 Task: Copy the link of Rockbridge, Ohio, United States to share the place.
Action: Mouse moved to (164, 150)
Screenshot: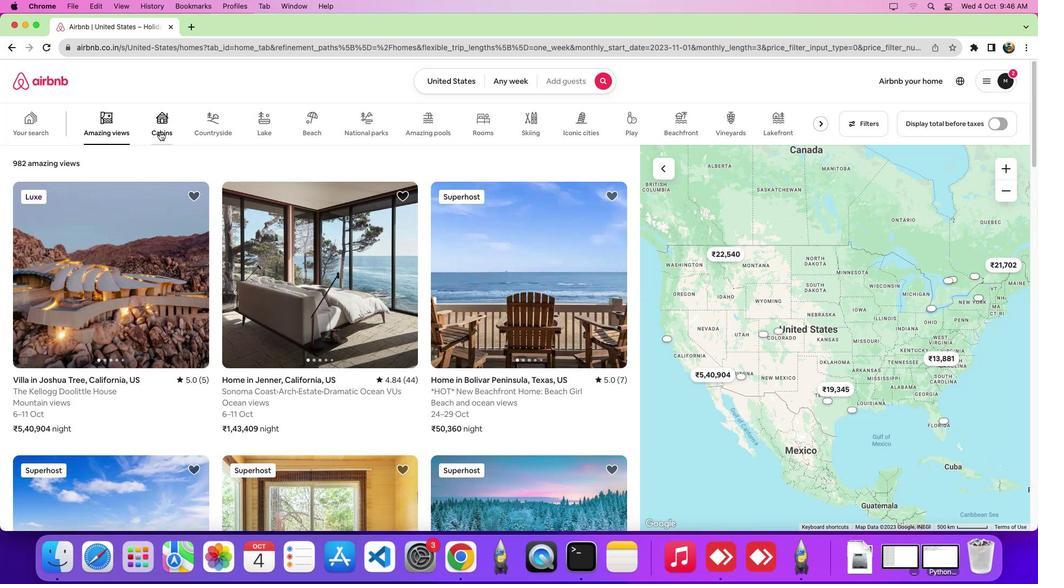 
Action: Mouse pressed left at (164, 150)
Screenshot: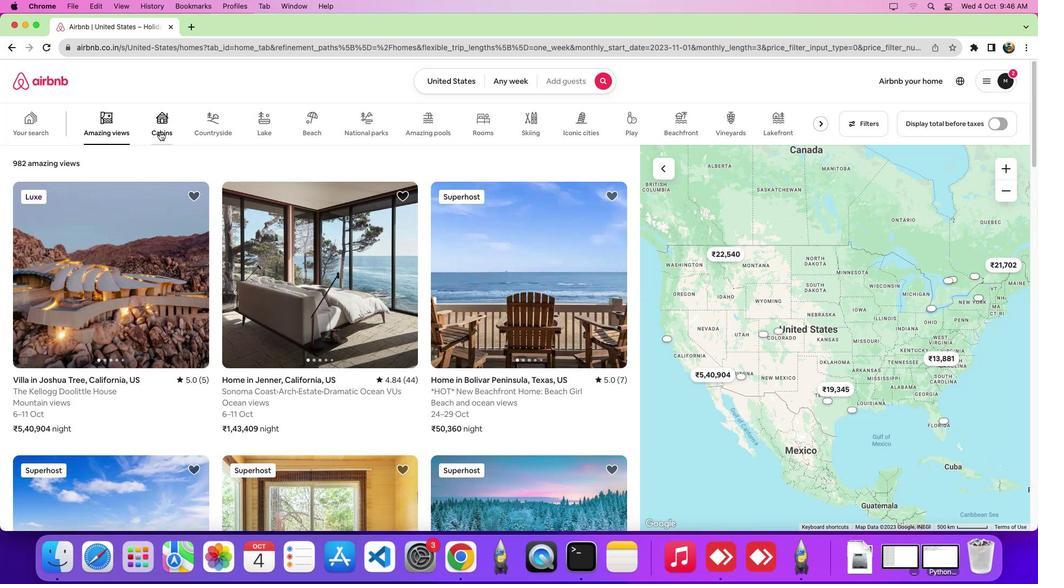 
Action: Mouse moved to (159, 130)
Screenshot: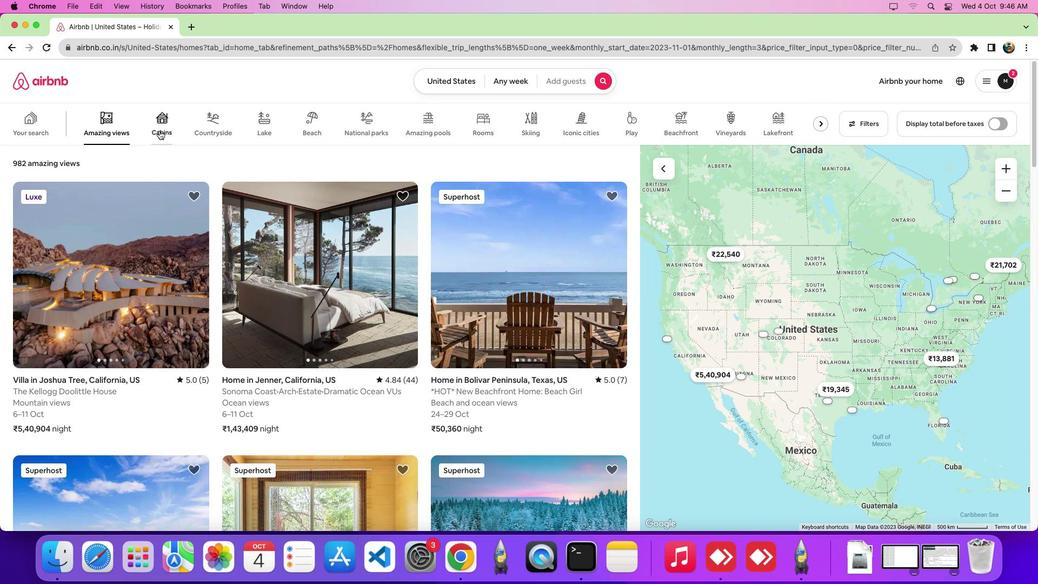 
Action: Mouse pressed left at (159, 130)
Screenshot: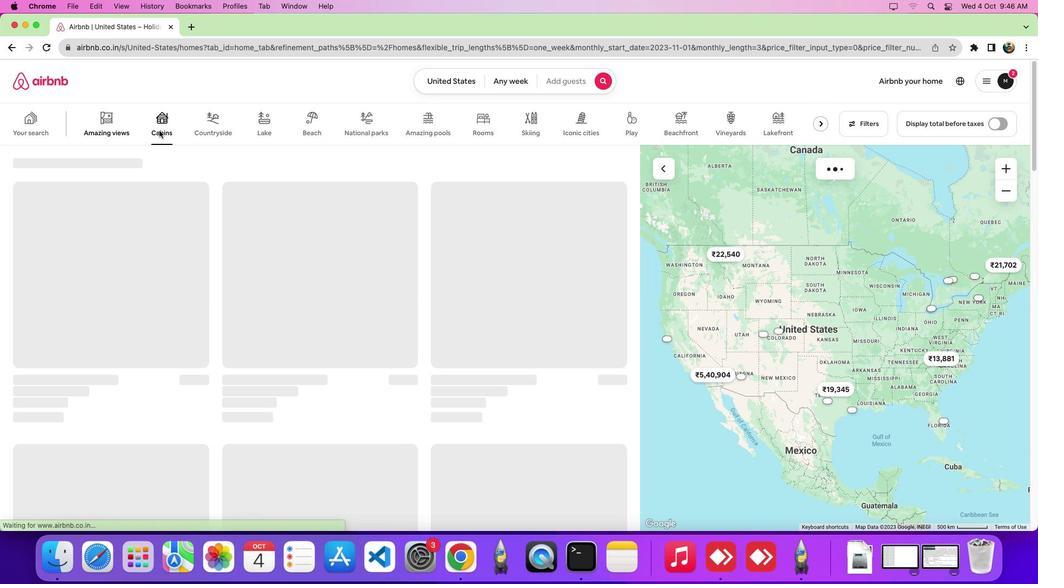 
Action: Mouse moved to (124, 319)
Screenshot: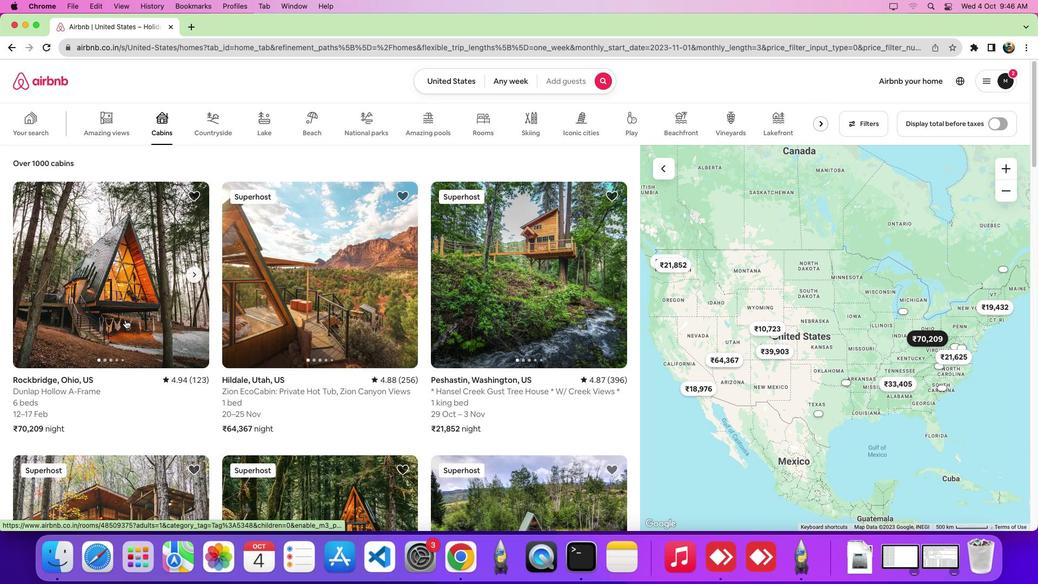 
Action: Mouse pressed left at (124, 319)
Screenshot: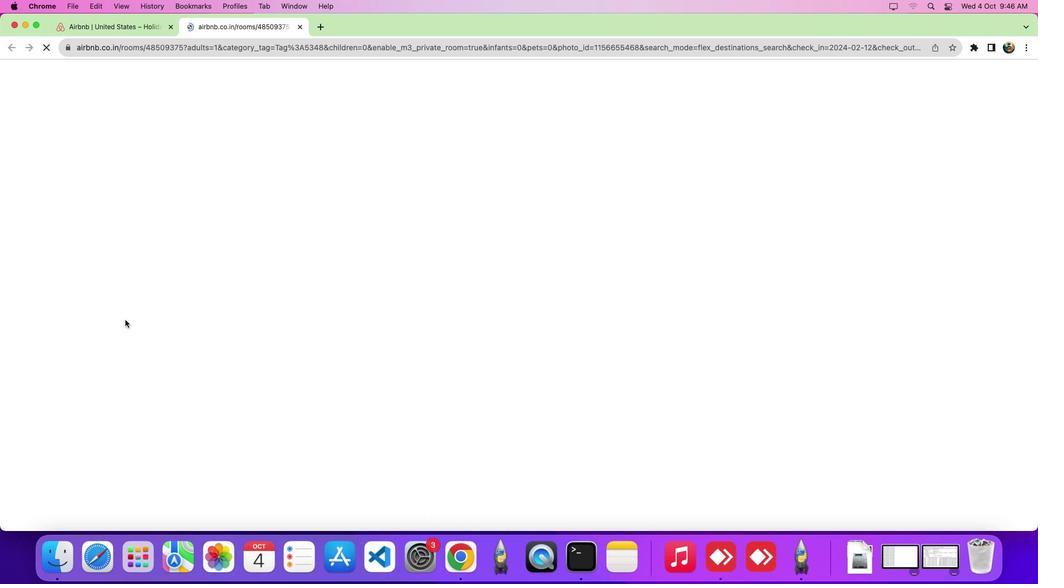 
Action: Mouse moved to (750, 128)
Screenshot: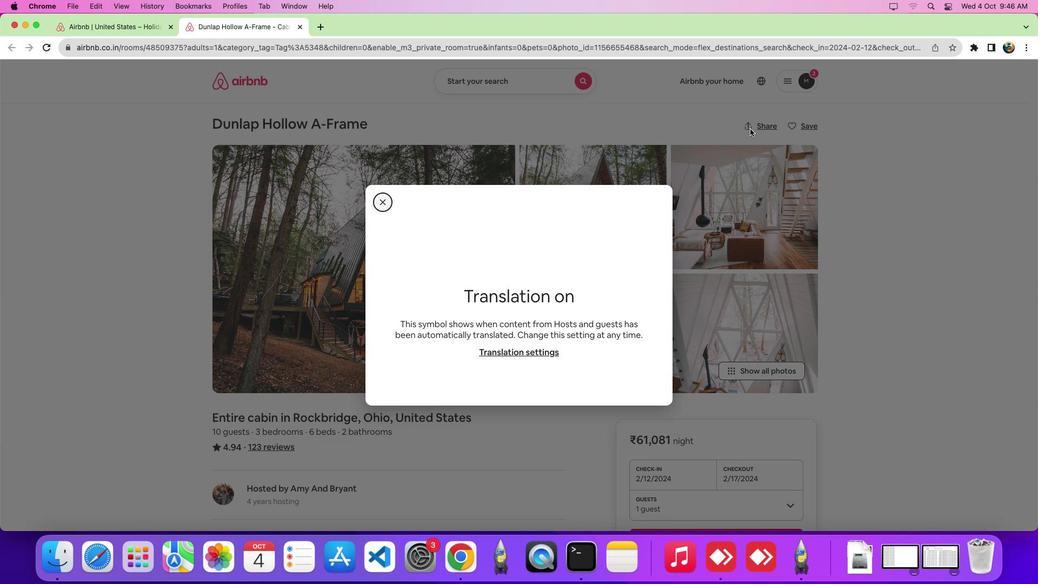 
Action: Mouse pressed left at (750, 128)
Screenshot: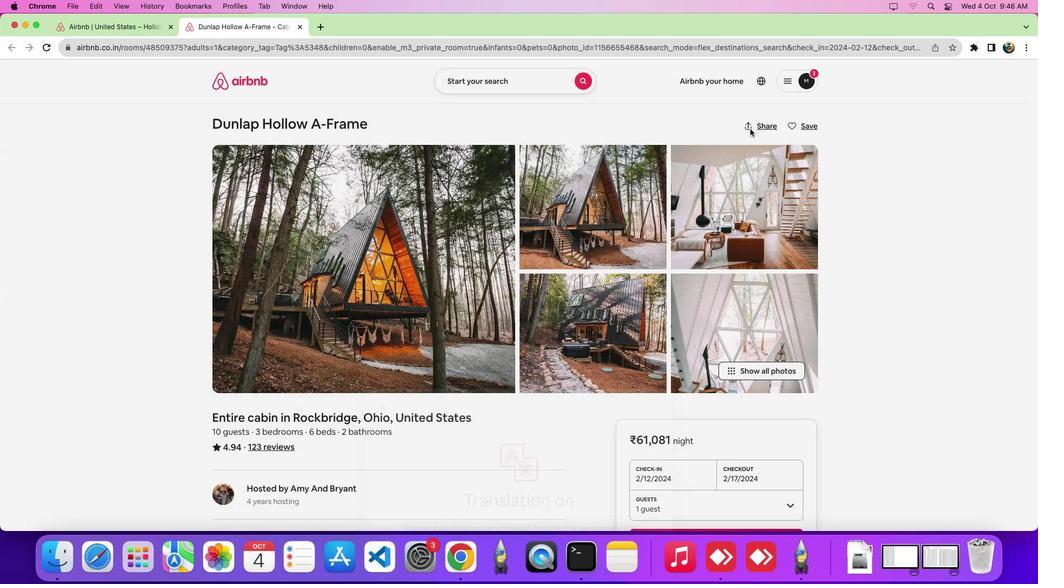 
Action: Mouse pressed left at (750, 128)
Screenshot: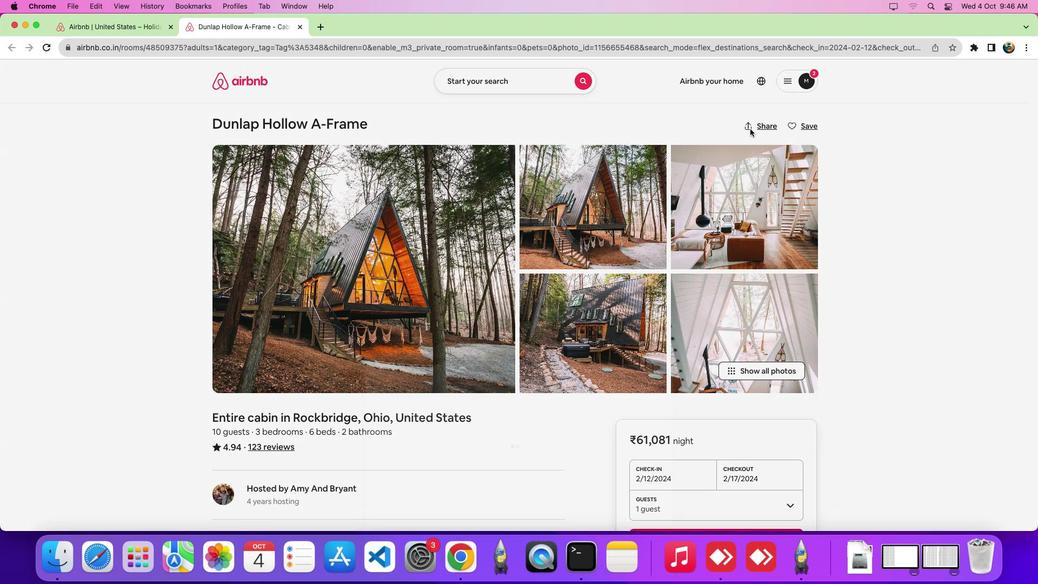
Action: Mouse moved to (441, 260)
Screenshot: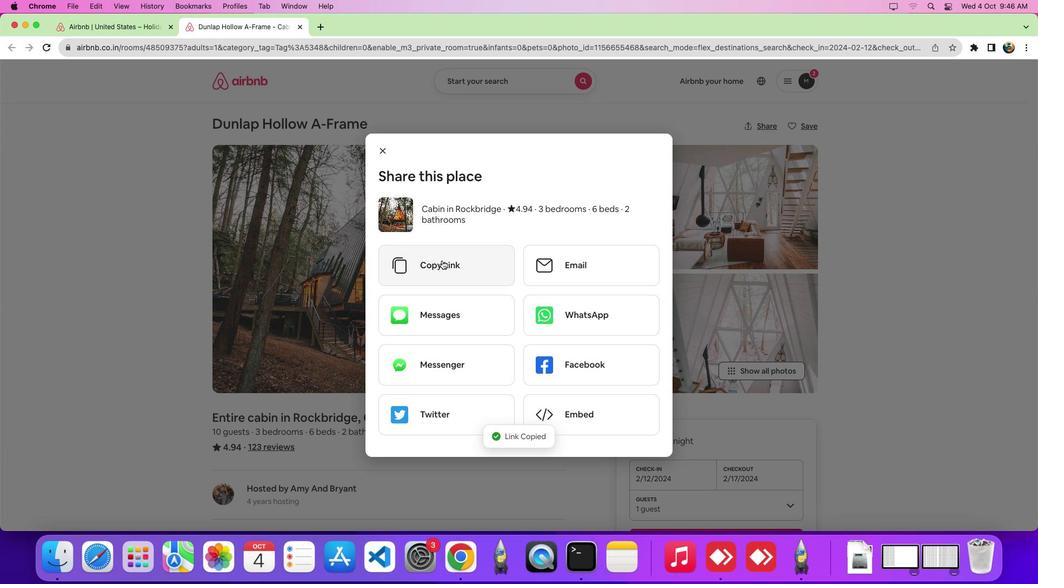 
Action: Mouse pressed left at (441, 260)
Screenshot: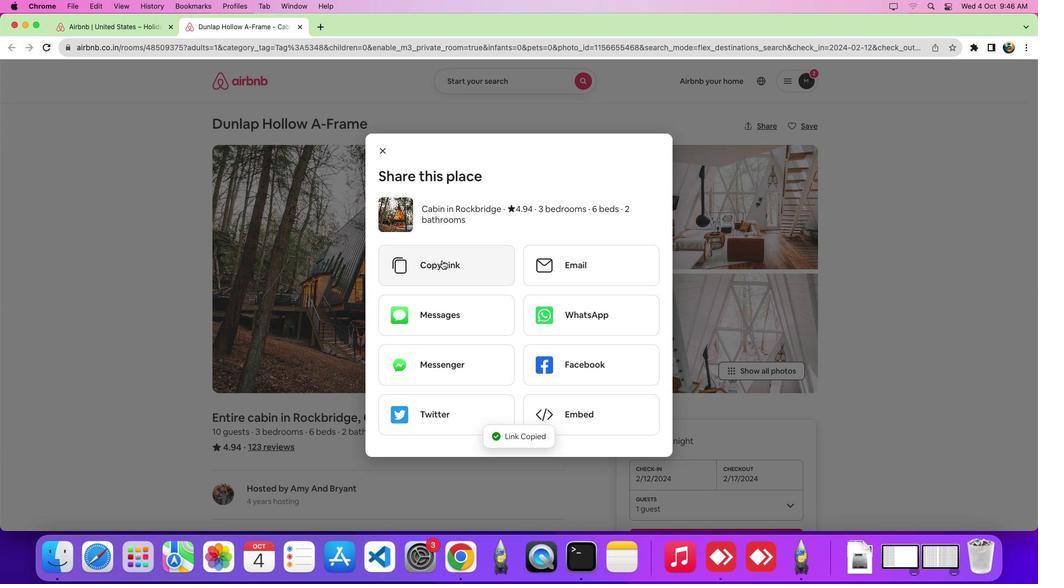 
Action: Mouse moved to (448, 269)
Screenshot: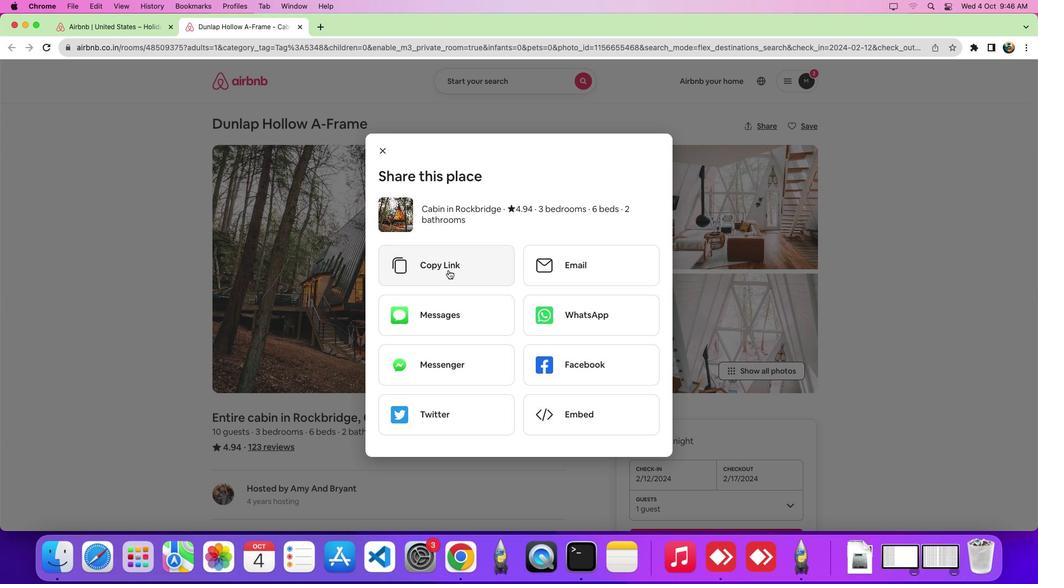 
